 Task: Use the formula "NETWORKDAYS.INTL" in spreadsheet "Project portfolio".
Action: Mouse moved to (121, 89)
Screenshot: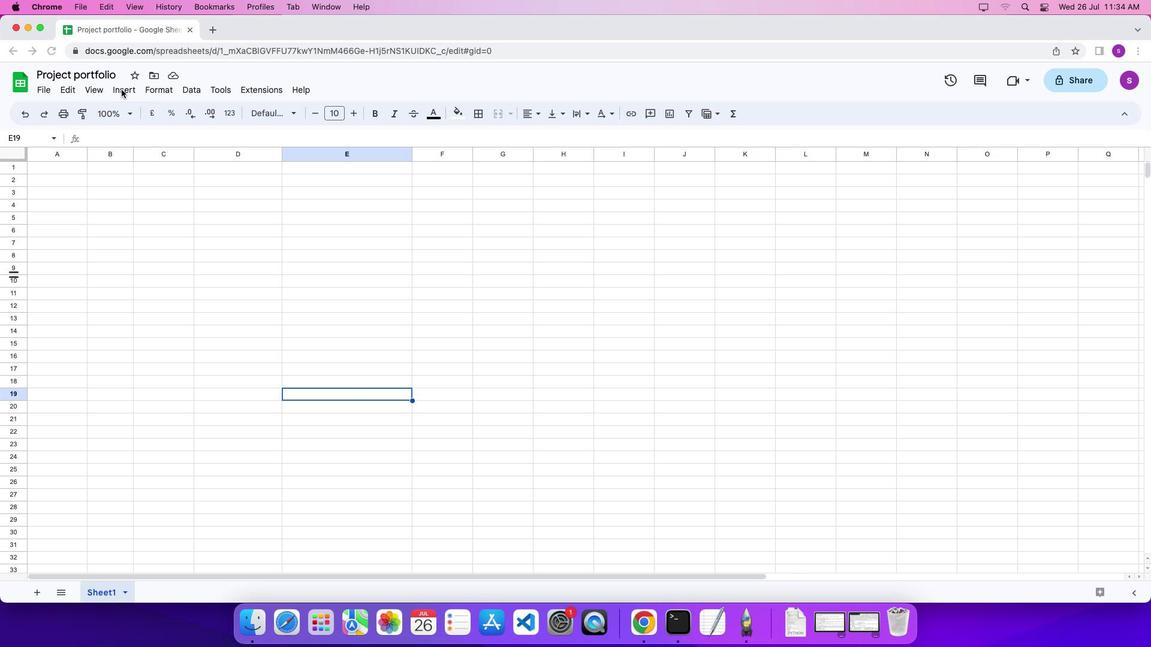
Action: Mouse pressed left at (121, 89)
Screenshot: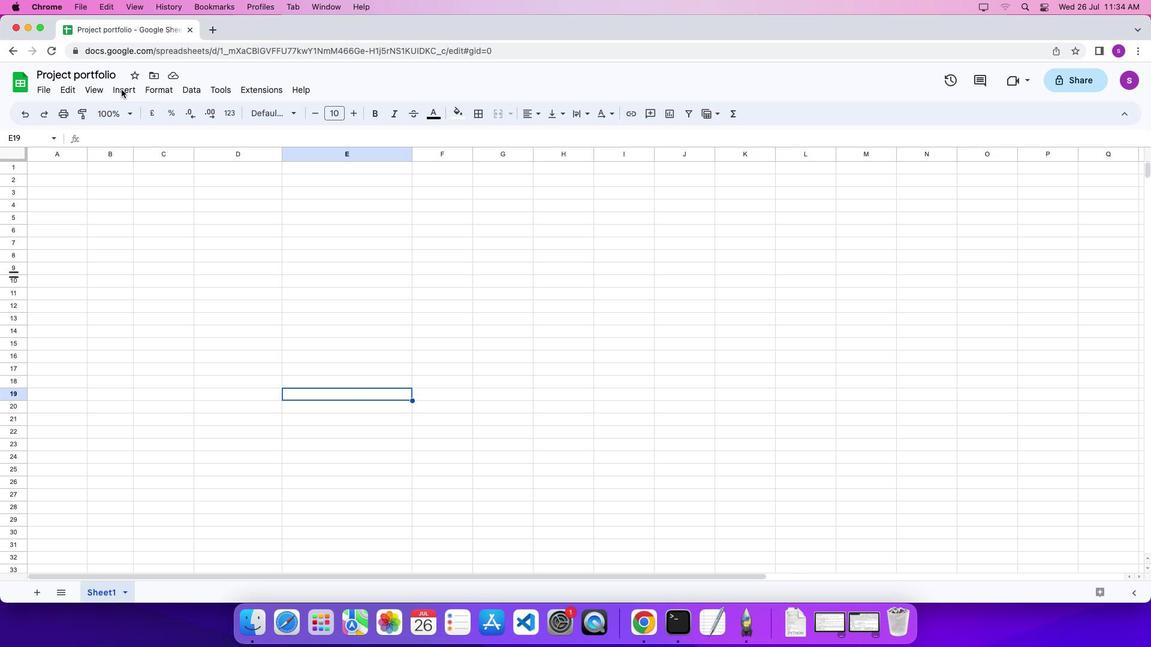 
Action: Mouse moved to (126, 91)
Screenshot: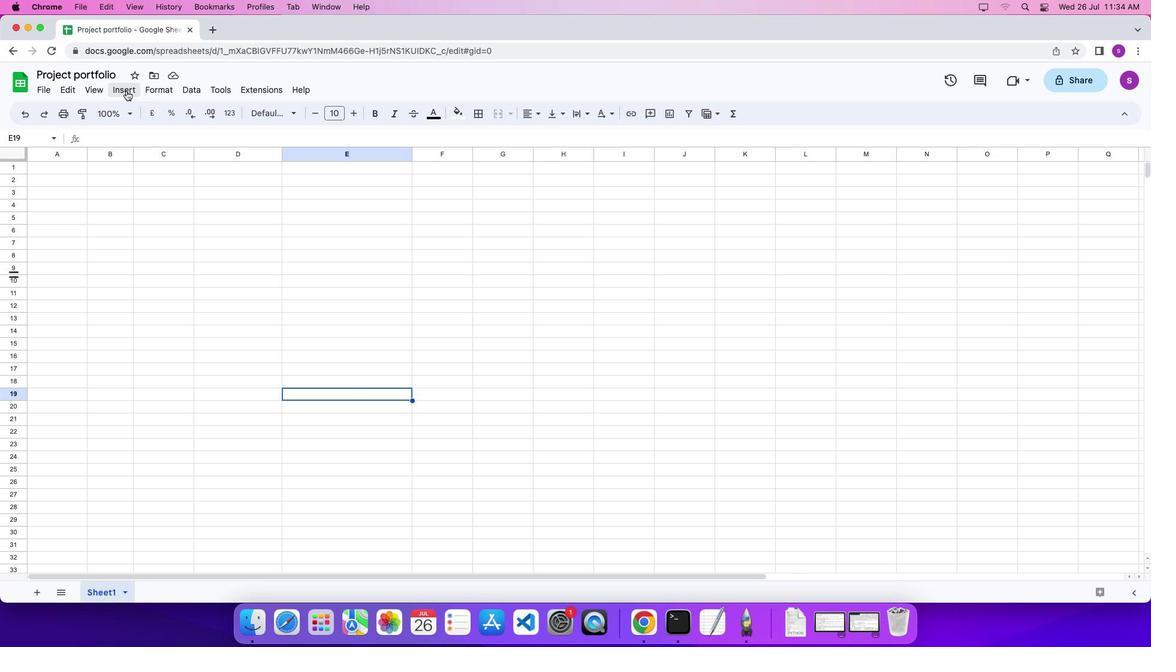 
Action: Mouse pressed left at (126, 91)
Screenshot: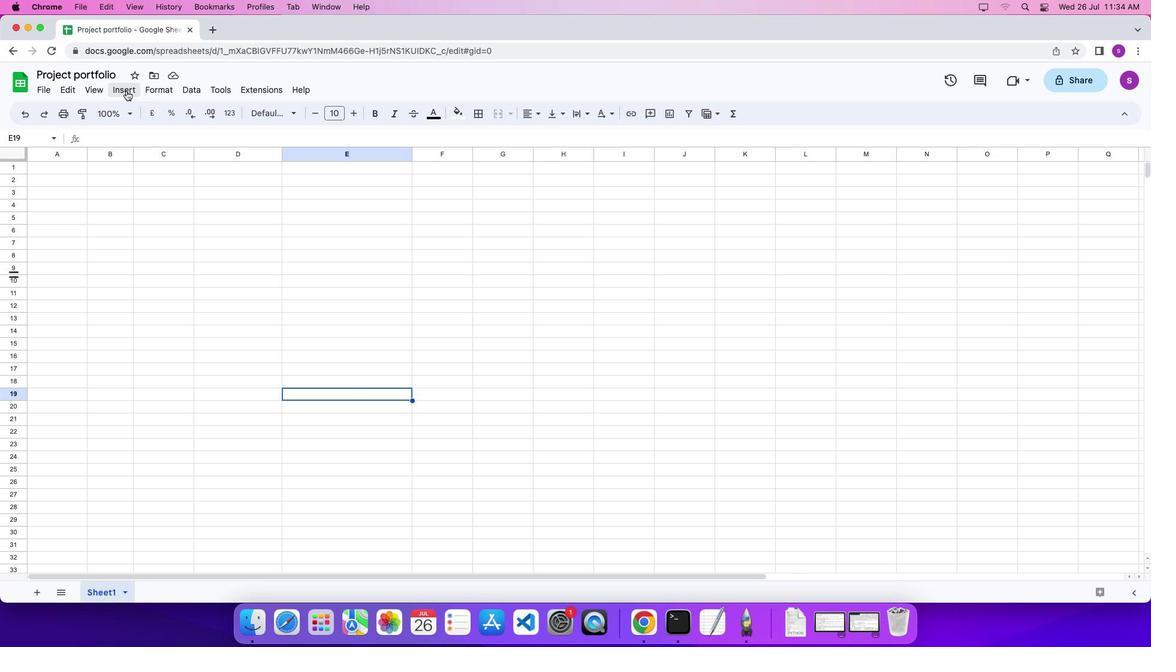 
Action: Mouse moved to (541, 447)
Screenshot: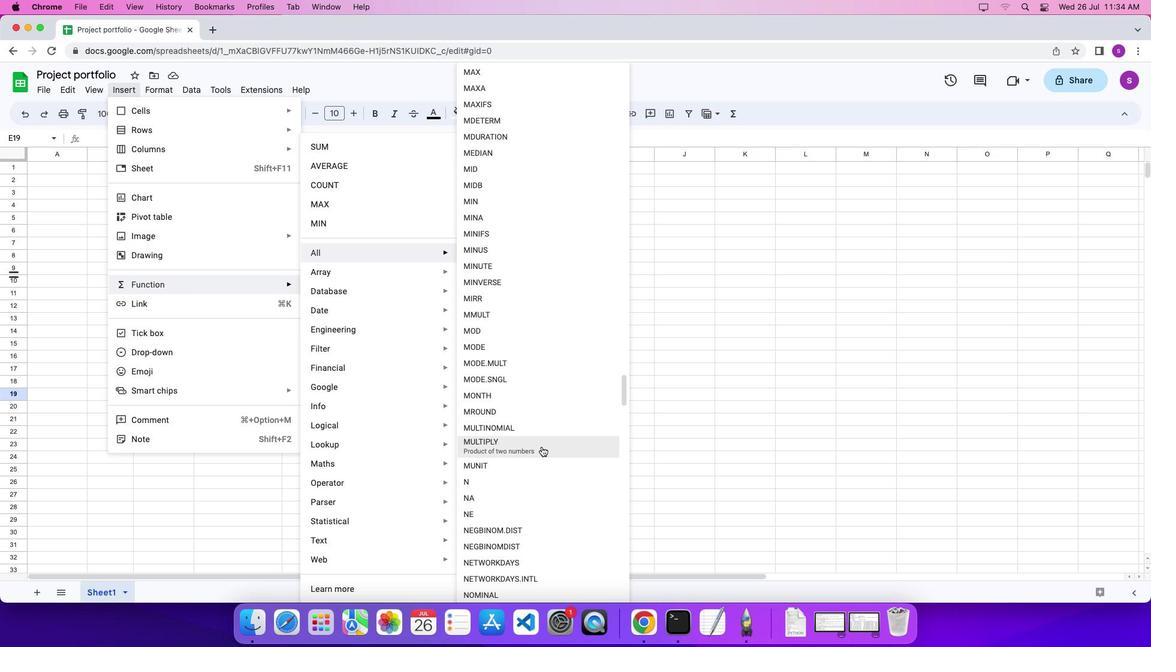 
Action: Mouse scrolled (541, 447) with delta (0, 0)
Screenshot: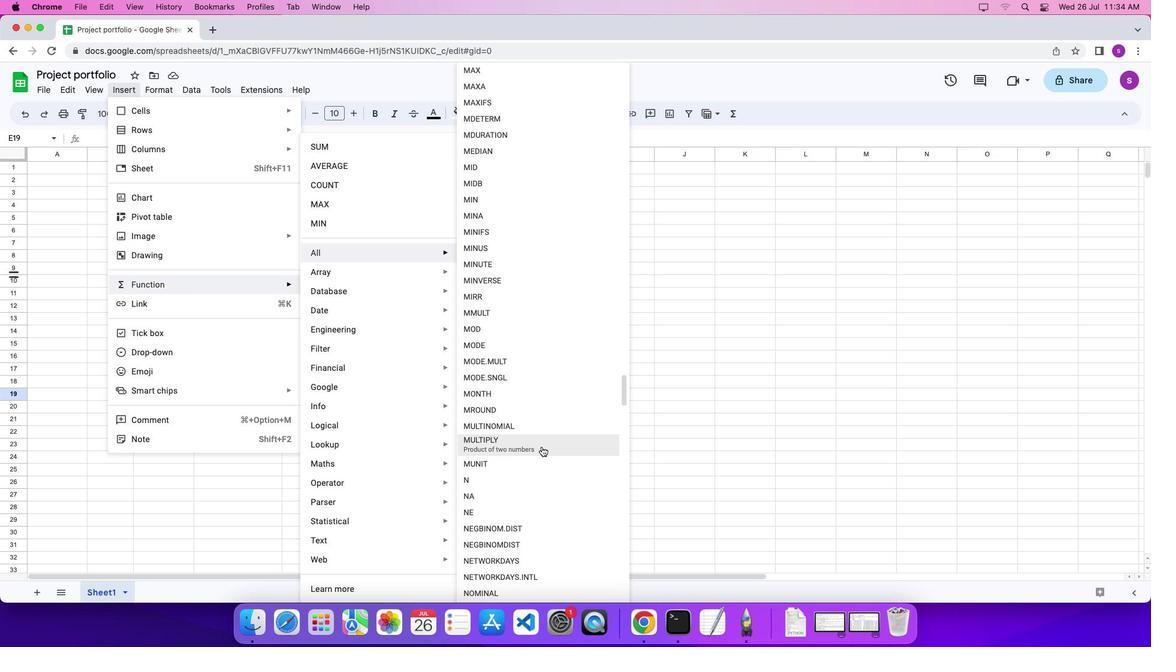 
Action: Mouse scrolled (541, 447) with delta (0, 0)
Screenshot: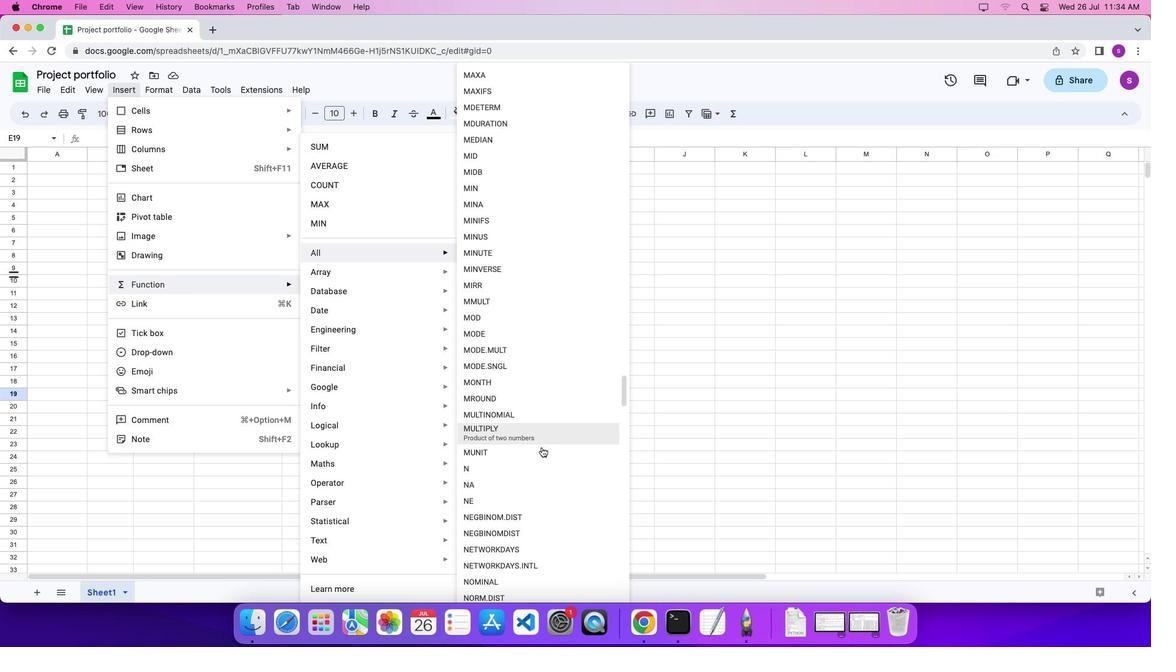 
Action: Mouse moved to (552, 543)
Screenshot: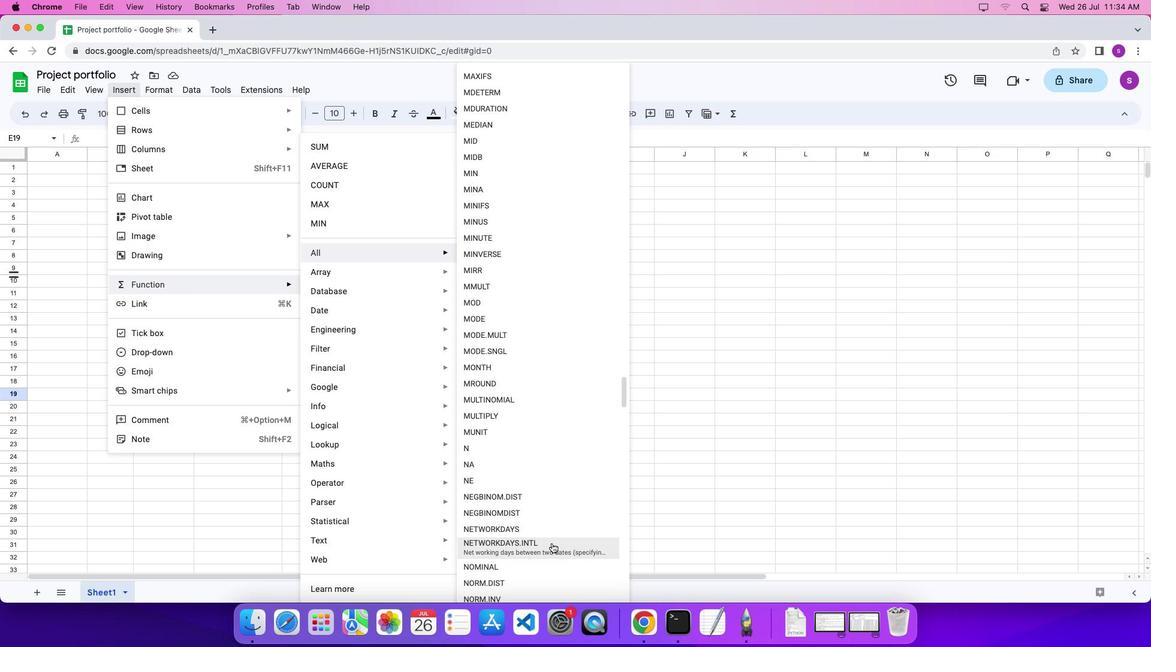 
Action: Mouse pressed left at (552, 543)
Screenshot: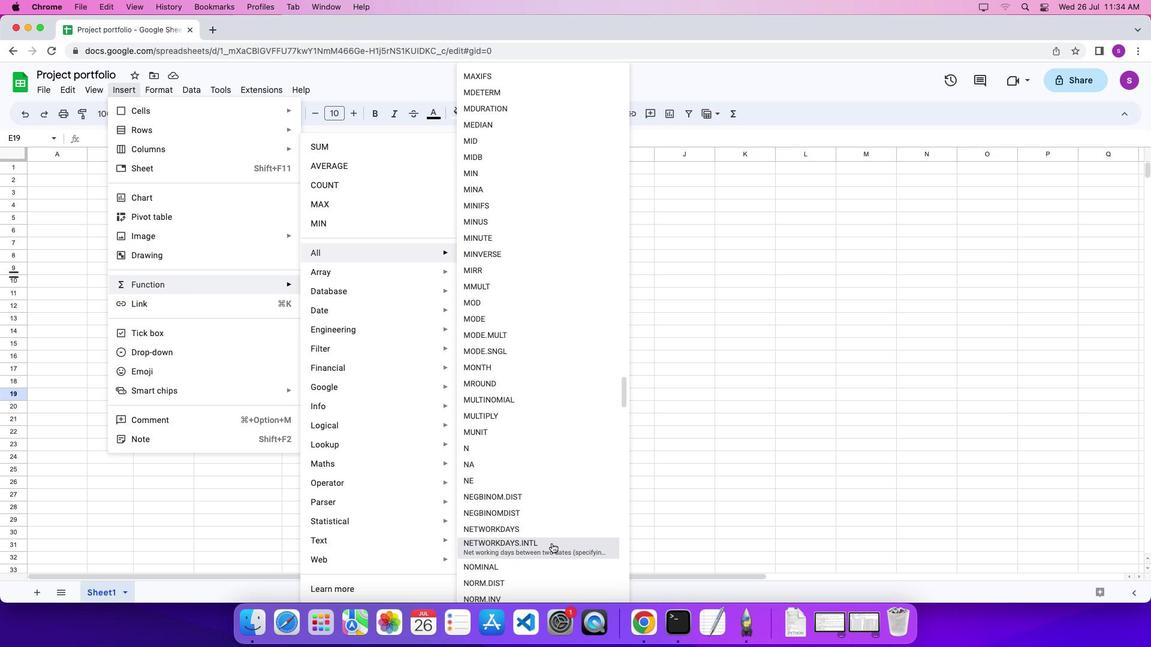 
Action: Mouse moved to (491, 424)
Screenshot: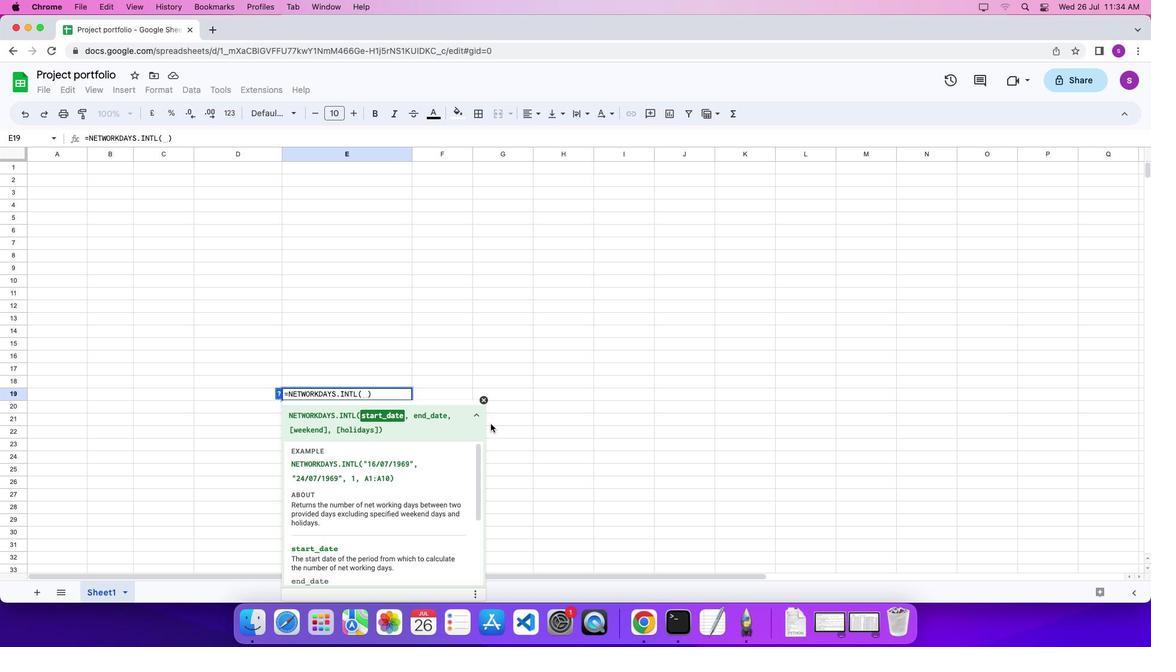 
Action: Key pressed Key.shift'D''a''t''e'Key.shift_r'(''2''0''0''6'',''1'',''1'Key.shift_r')'','Key.shift'D''a''t''e'Key.shift_r'(''2''0''0''6'',''1'',''3''1'Key.shift_r')''\x03'
Screenshot: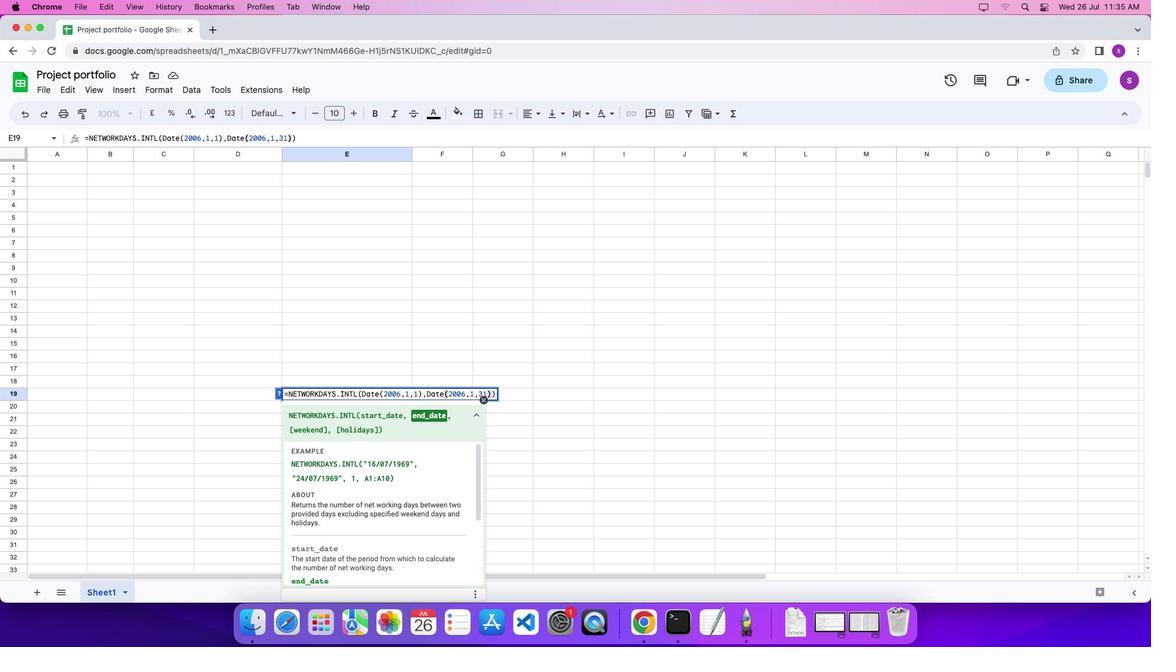 
